 Task: Use Hockey Skate Sound Effect in this video "Movie B.mp4"
Action: Mouse moved to (354, 137)
Screenshot: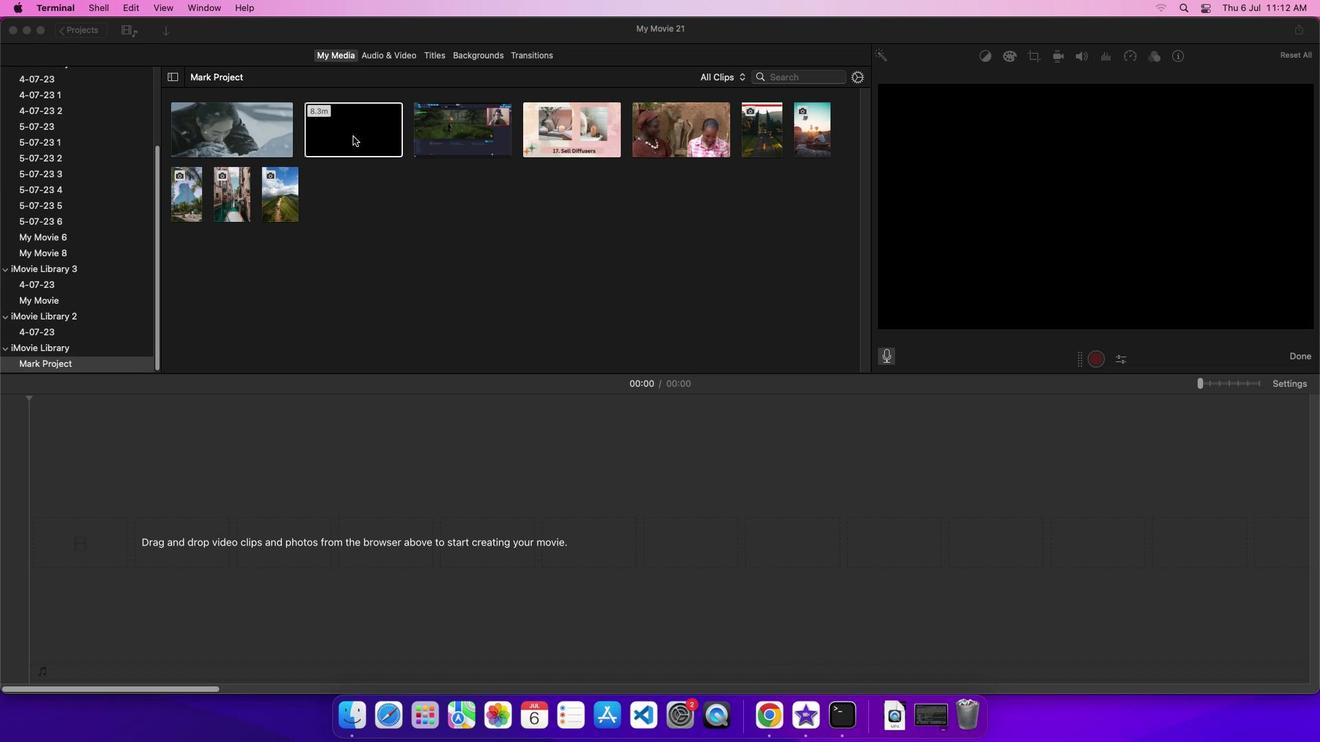 
Action: Mouse pressed left at (354, 137)
Screenshot: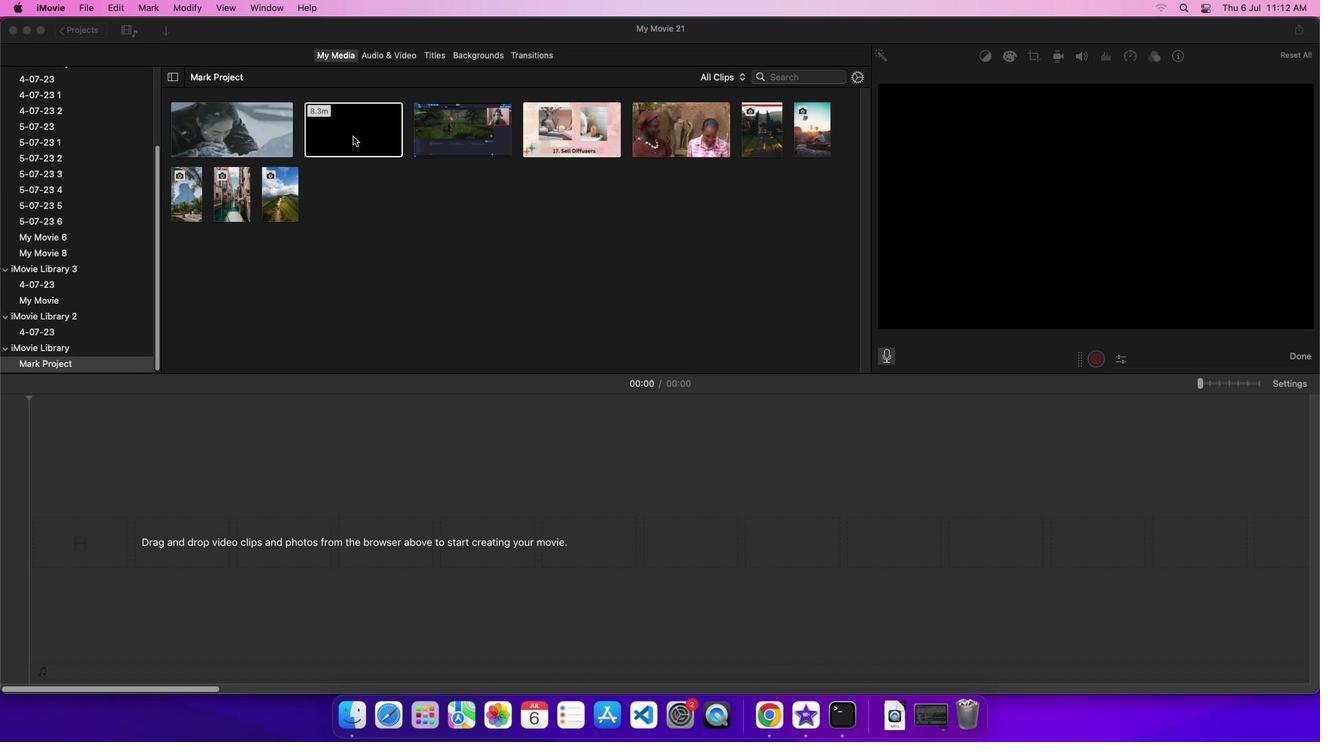 
Action: Mouse moved to (374, 129)
Screenshot: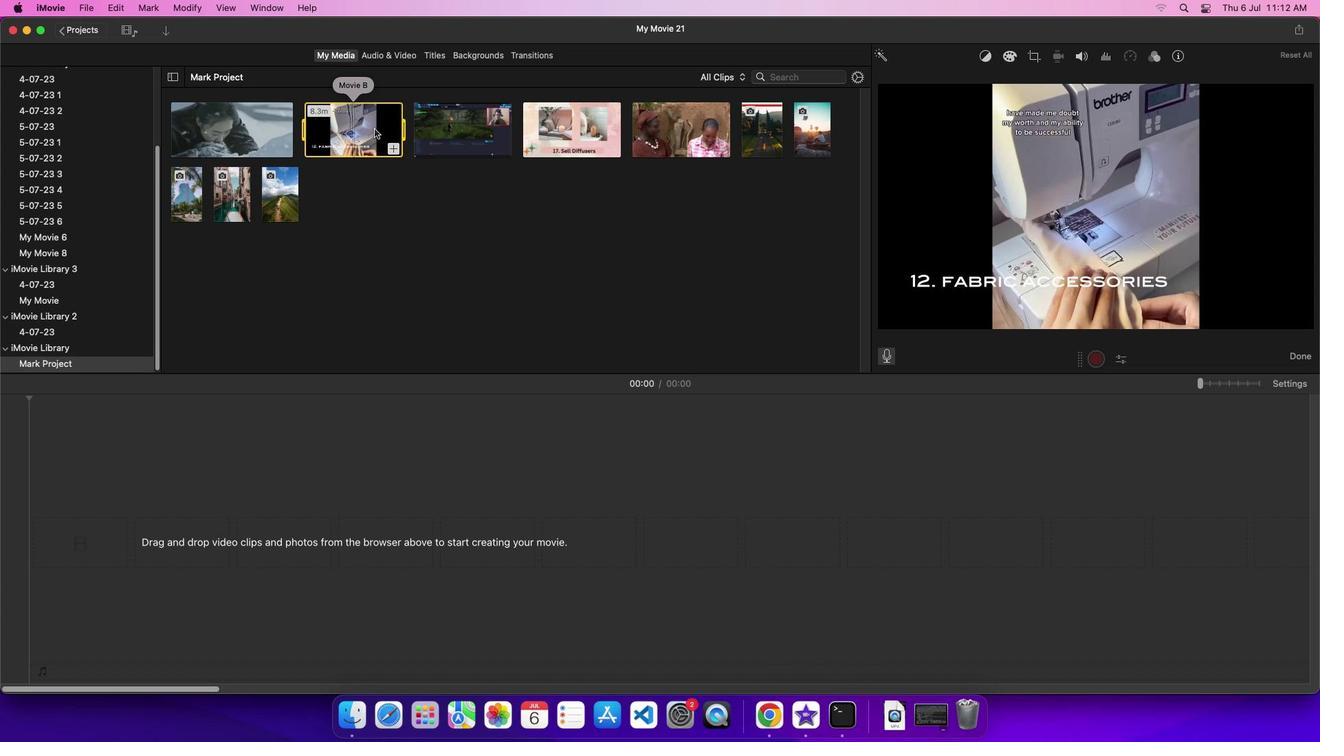 
Action: Mouse pressed left at (374, 129)
Screenshot: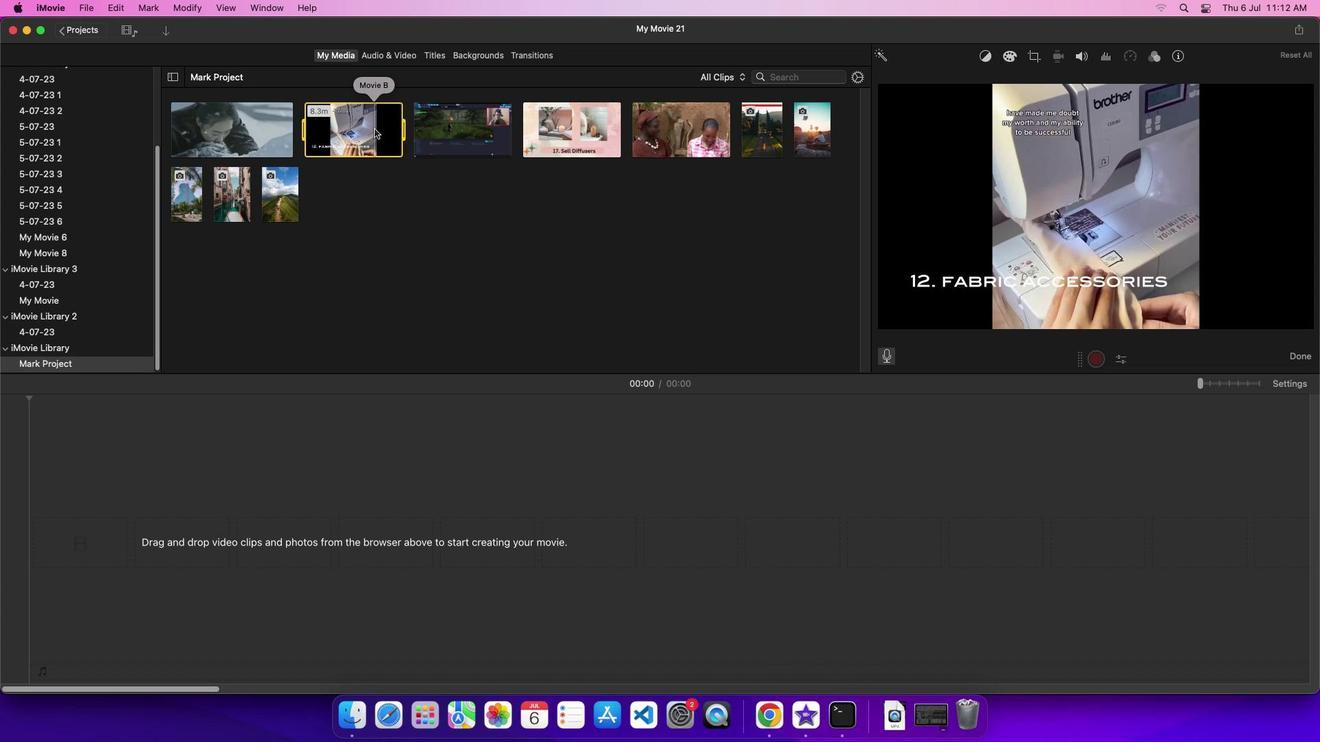 
Action: Mouse moved to (391, 56)
Screenshot: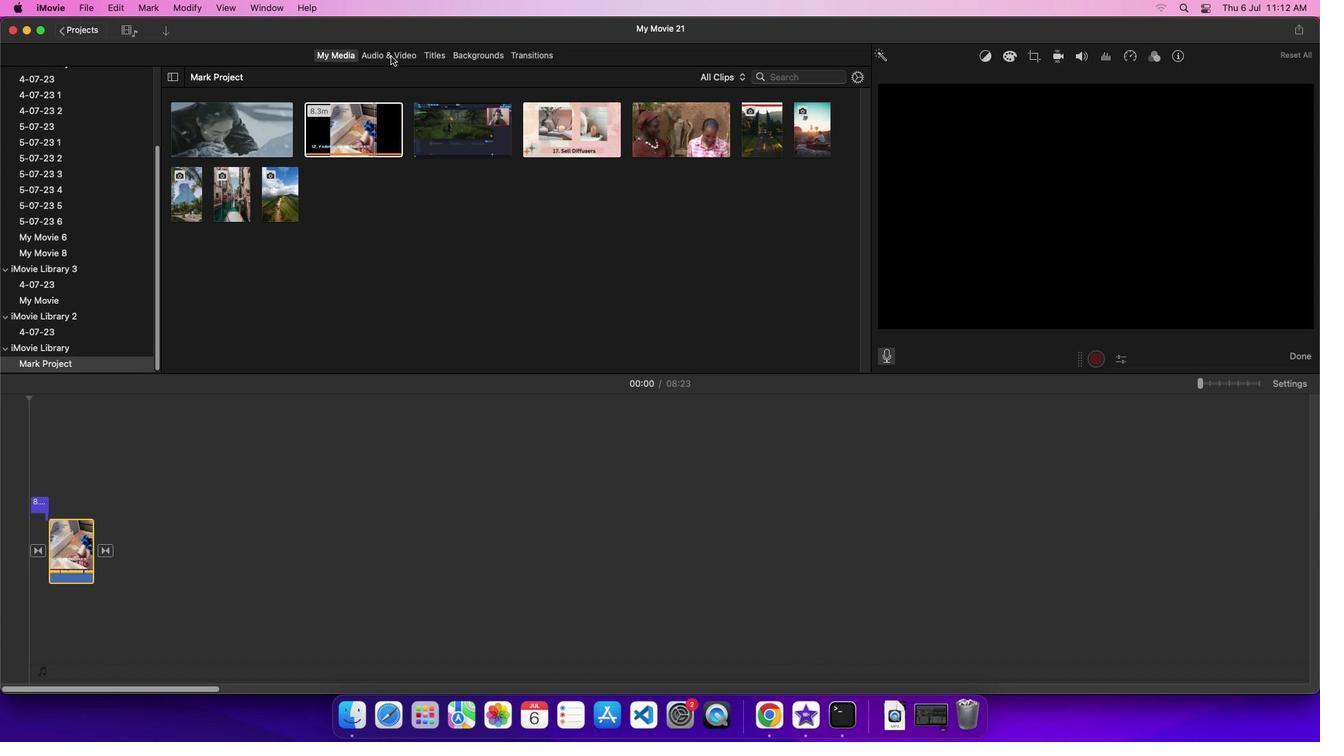 
Action: Mouse pressed left at (391, 56)
Screenshot: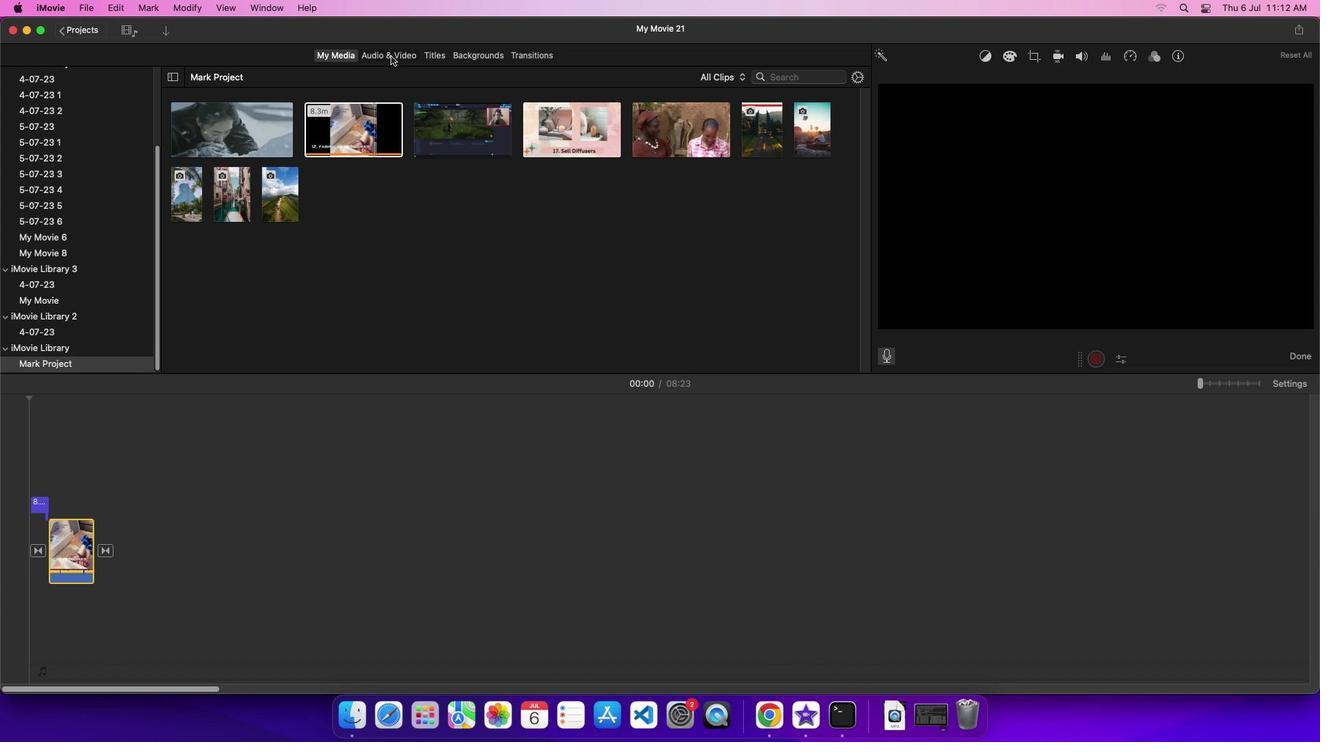 
Action: Mouse moved to (76, 134)
Screenshot: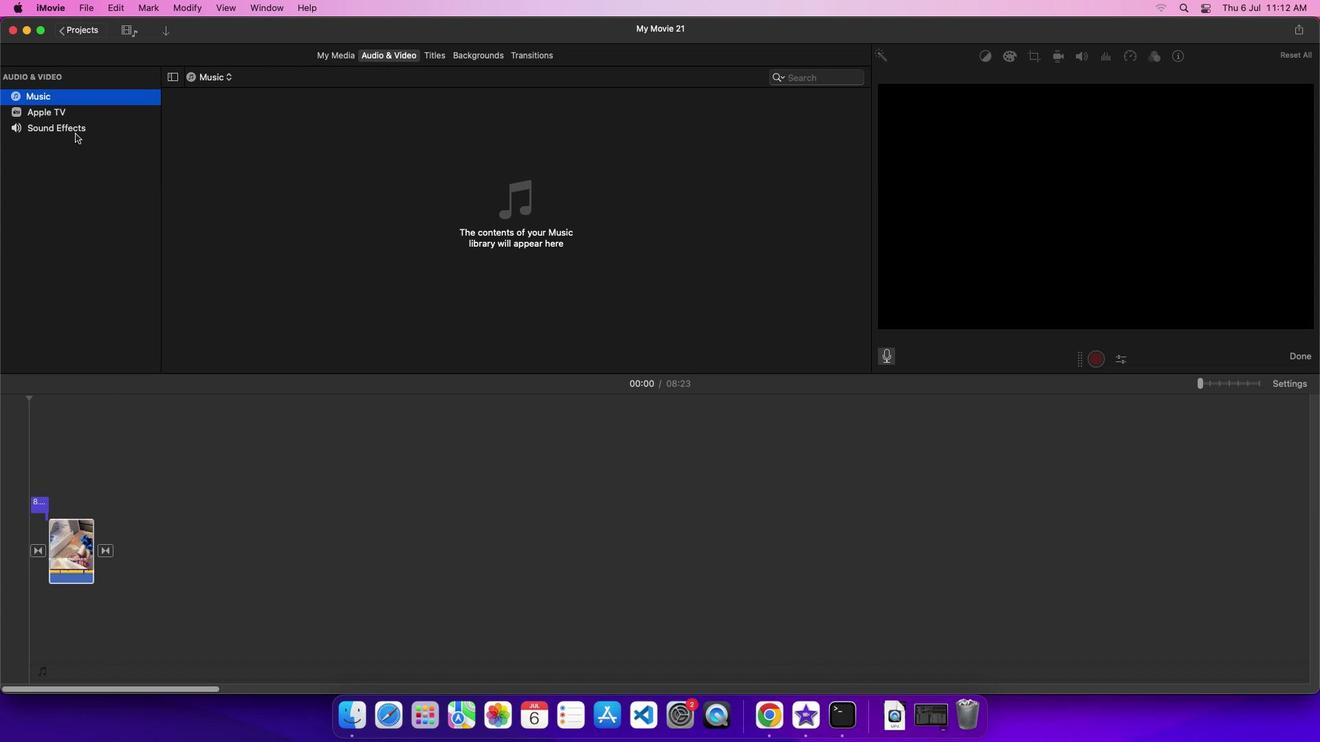
Action: Mouse pressed left at (76, 134)
Screenshot: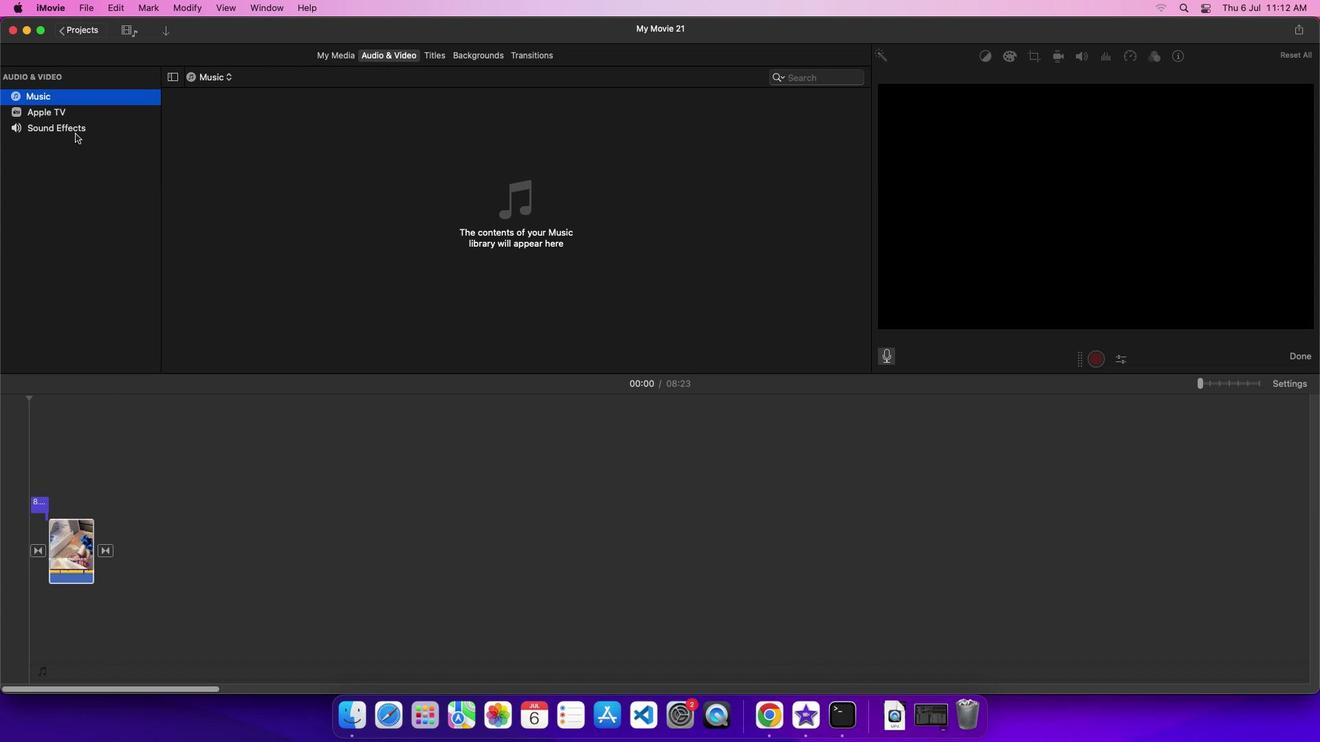 
Action: Mouse moved to (216, 338)
Screenshot: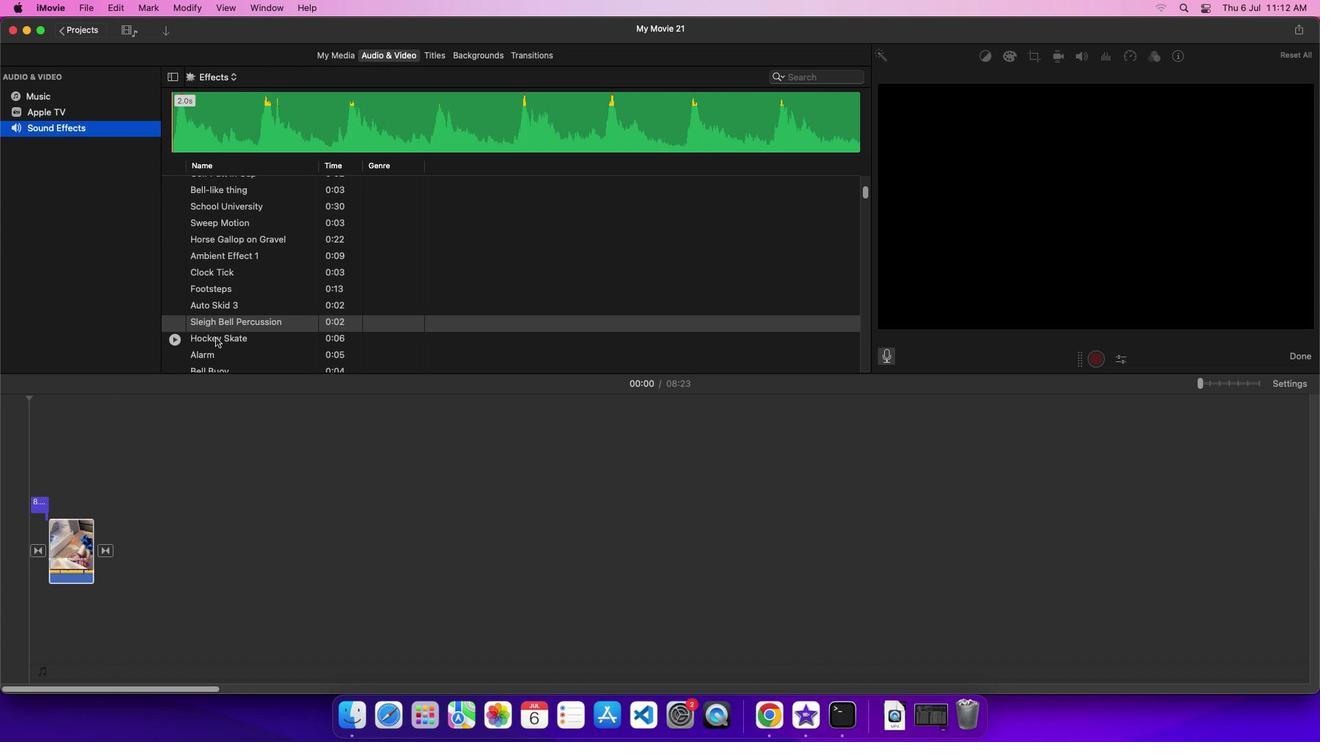 
Action: Mouse pressed left at (216, 338)
Screenshot: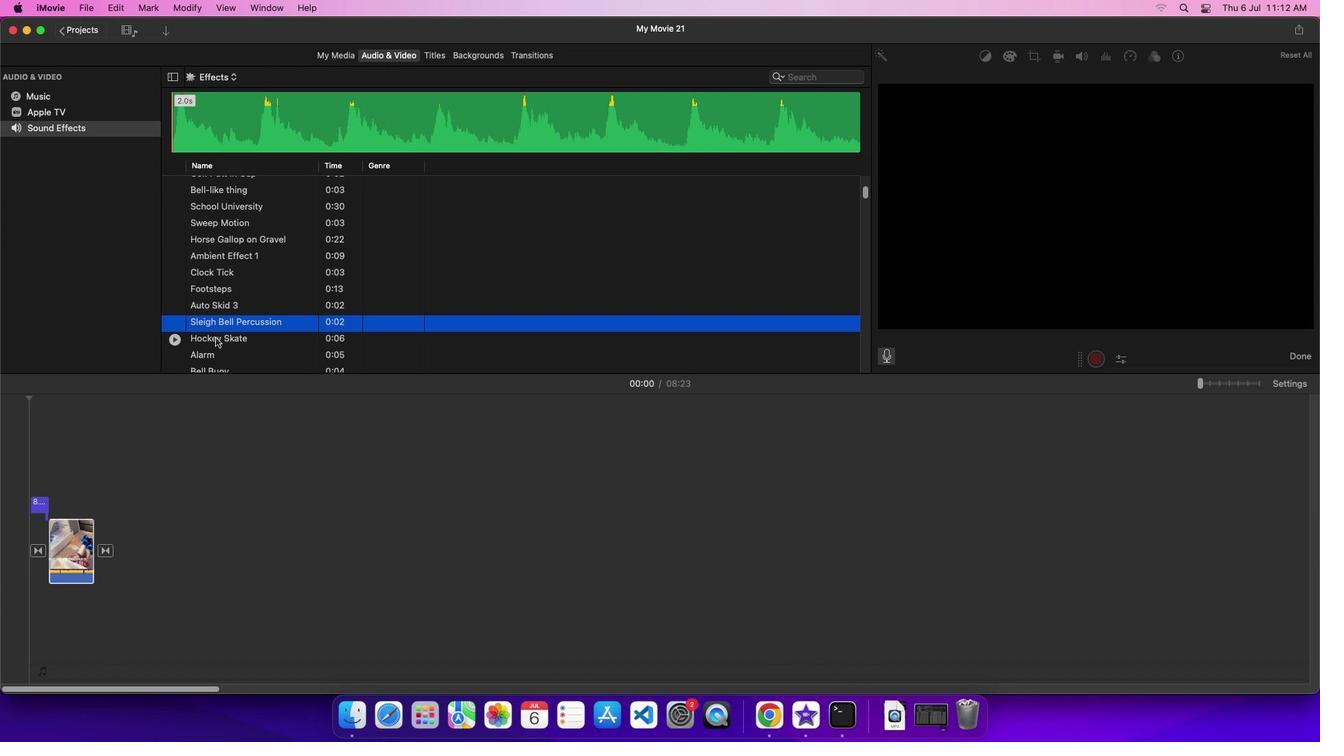 
Action: Mouse moved to (276, 342)
Screenshot: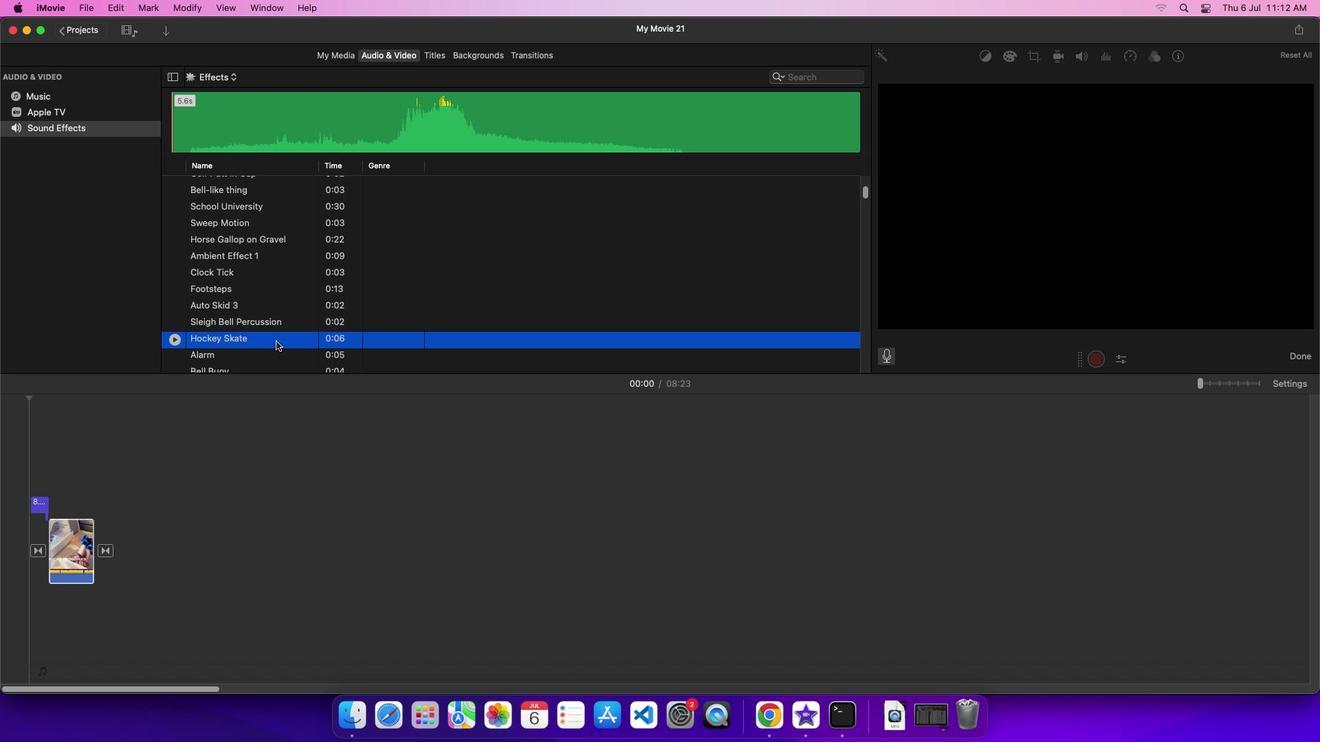 
Action: Mouse pressed left at (276, 342)
Screenshot: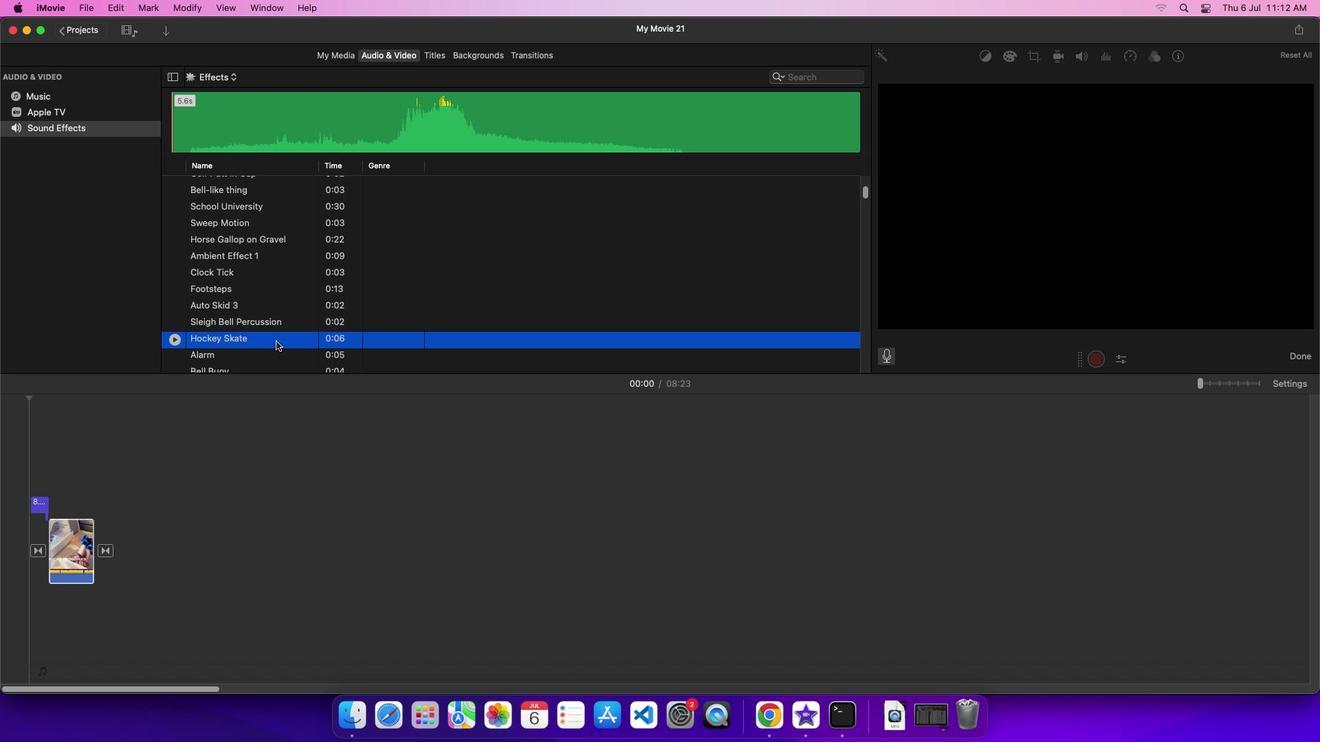 
Action: Mouse moved to (89, 621)
Screenshot: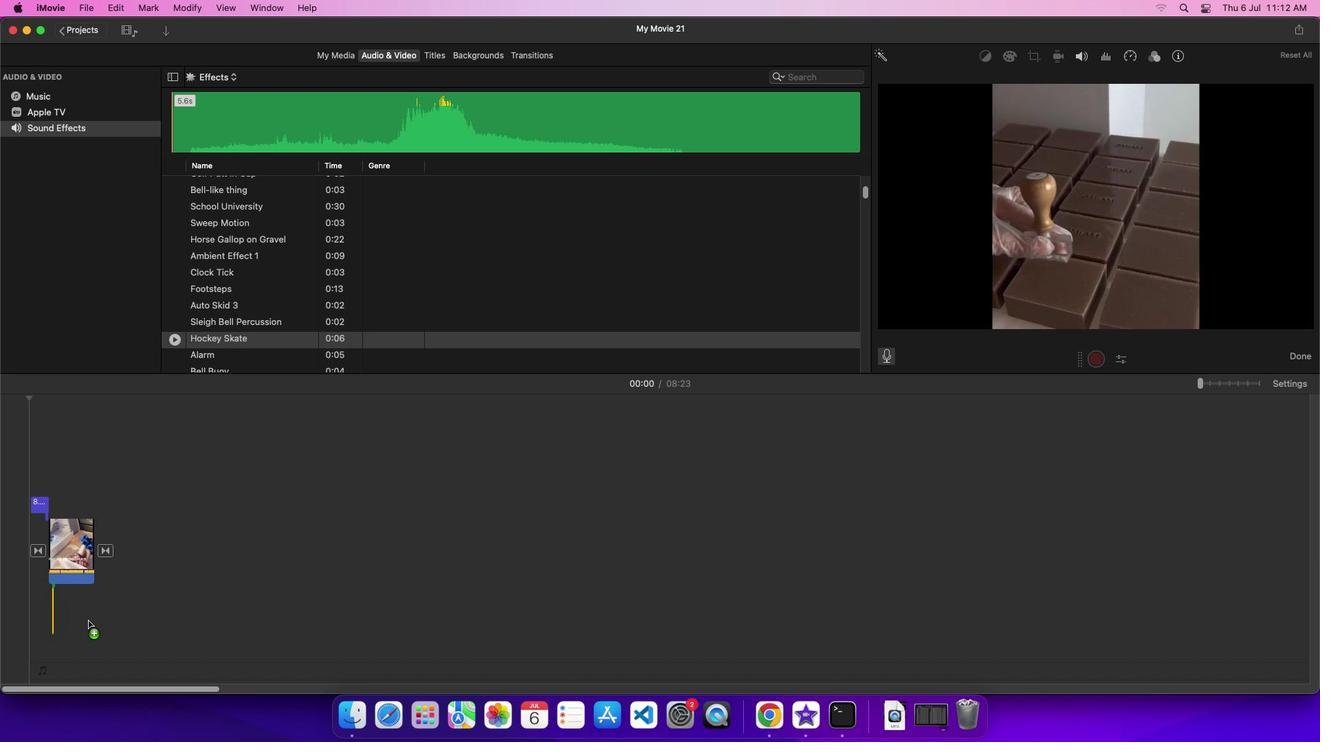 
